 Task: Apply Audio Effect To Pitch Down 4
Action: Mouse moved to (1155, 58)
Screenshot: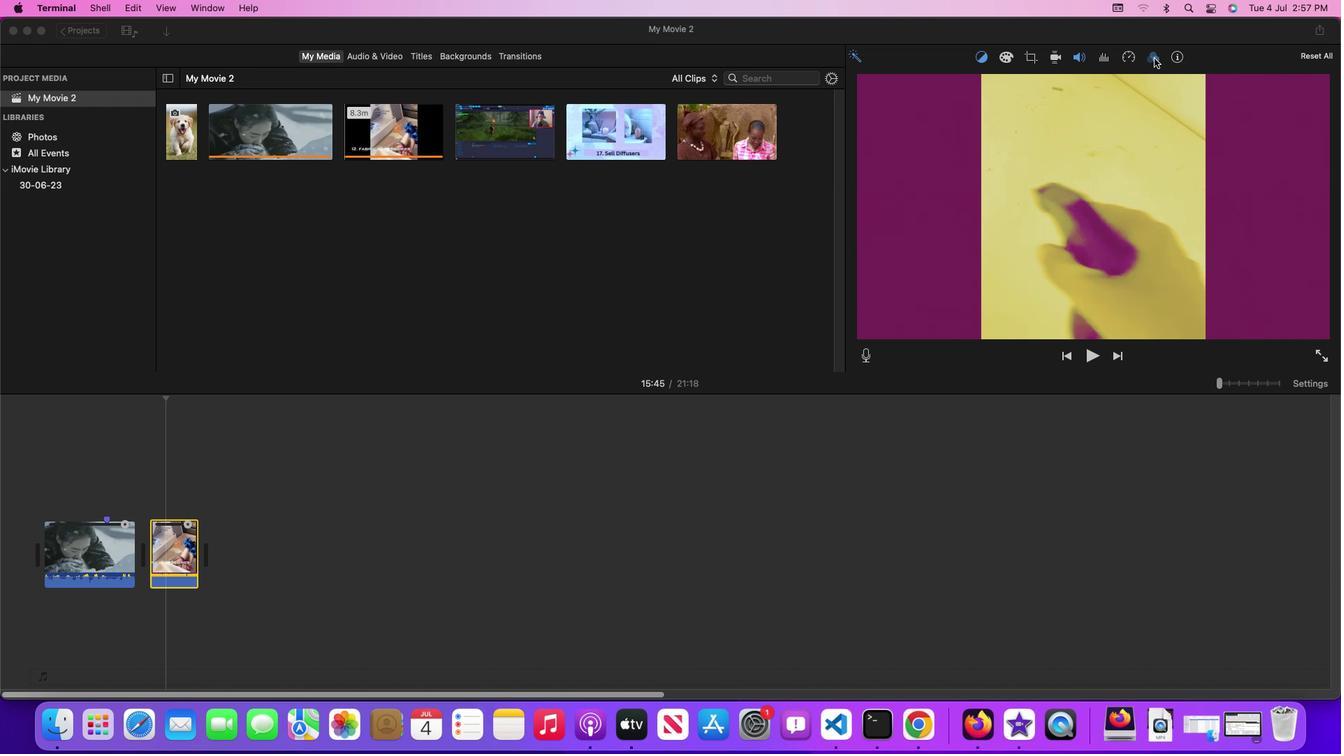 
Action: Mouse pressed left at (1155, 58)
Screenshot: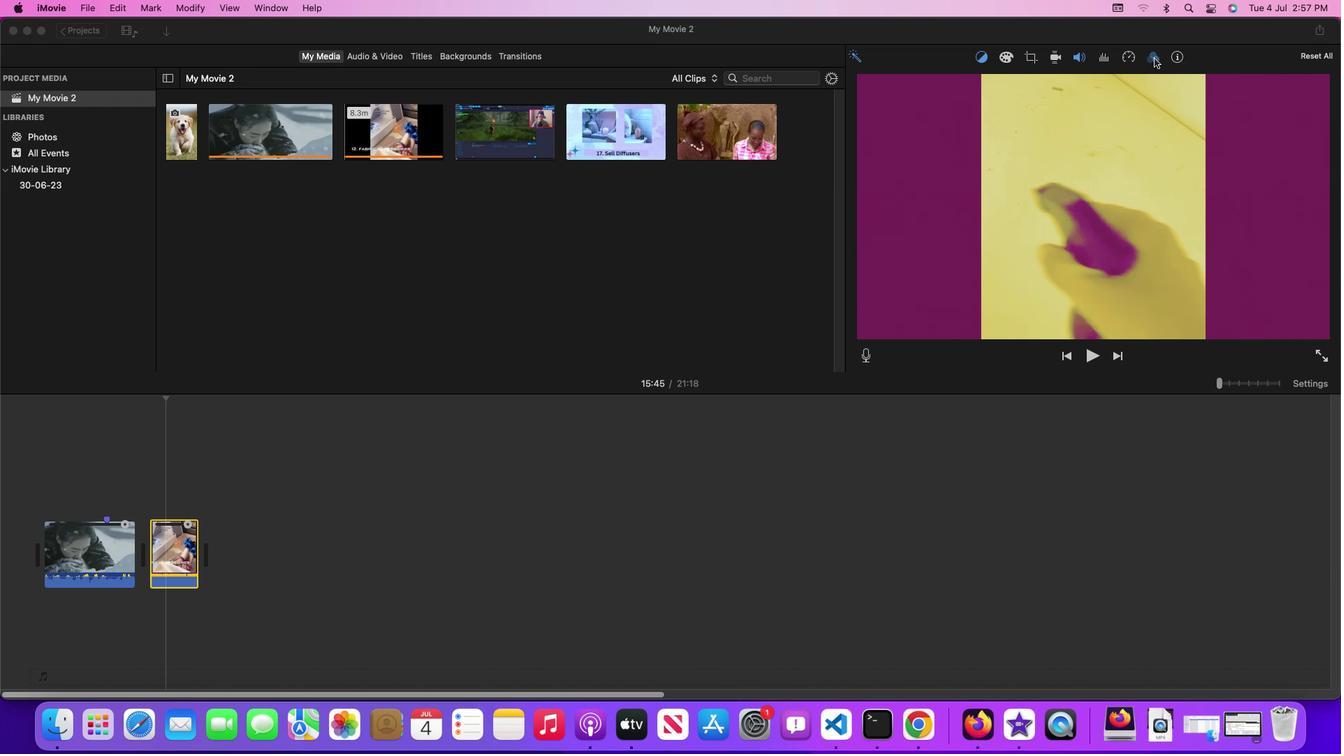 
Action: Mouse moved to (1215, 83)
Screenshot: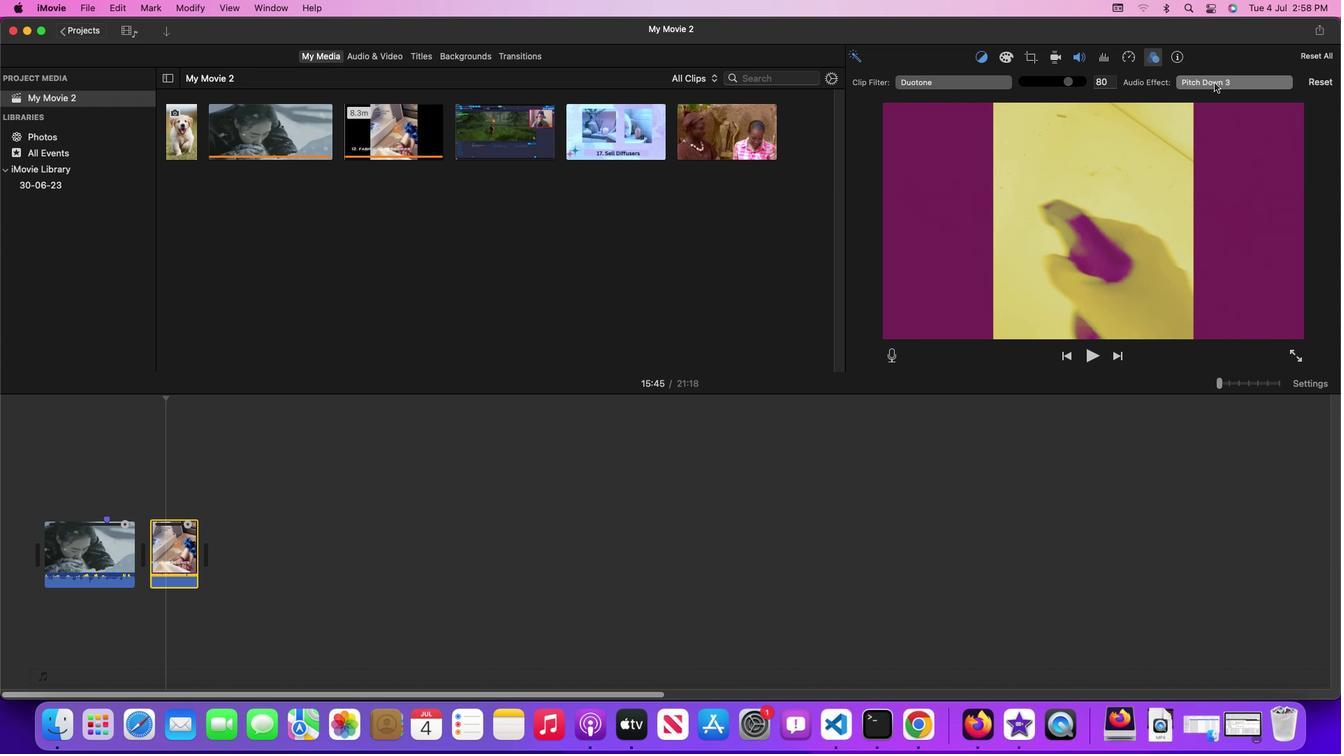 
Action: Mouse pressed left at (1215, 83)
Screenshot: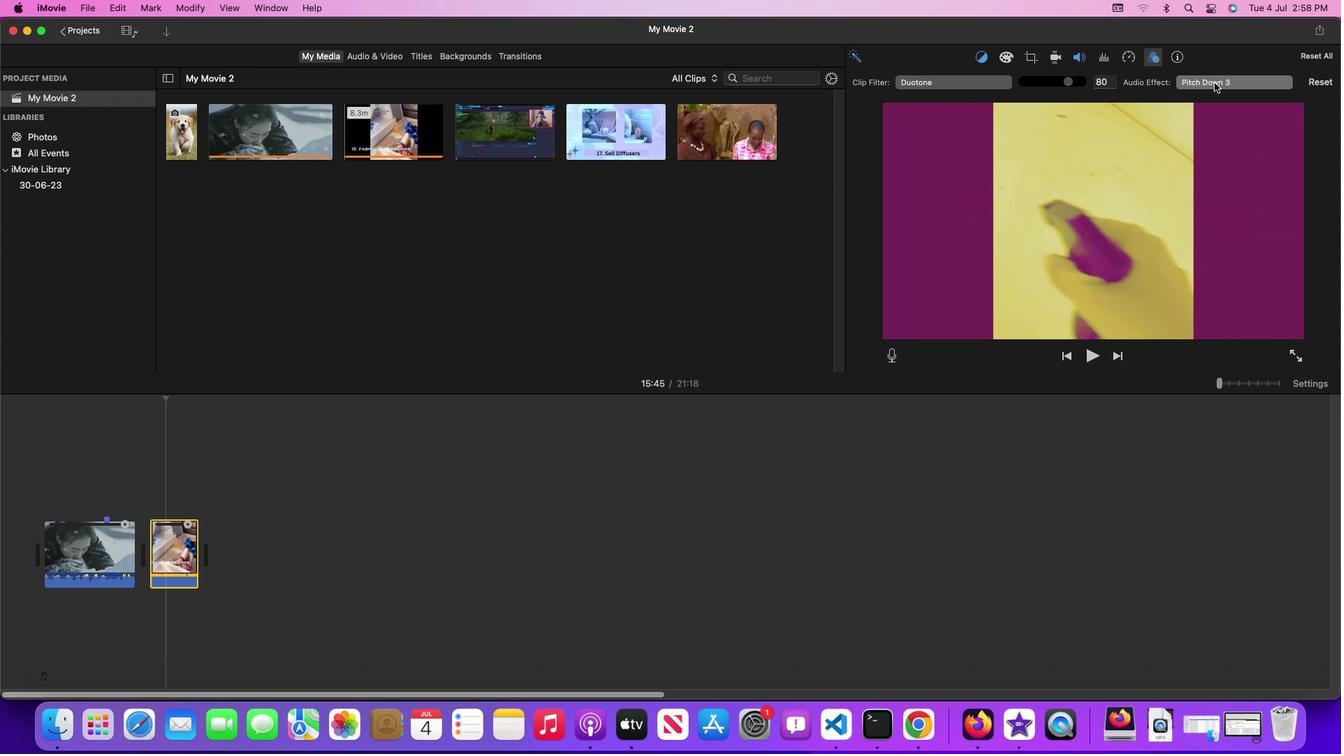 
Action: Mouse moved to (259, 234)
Screenshot: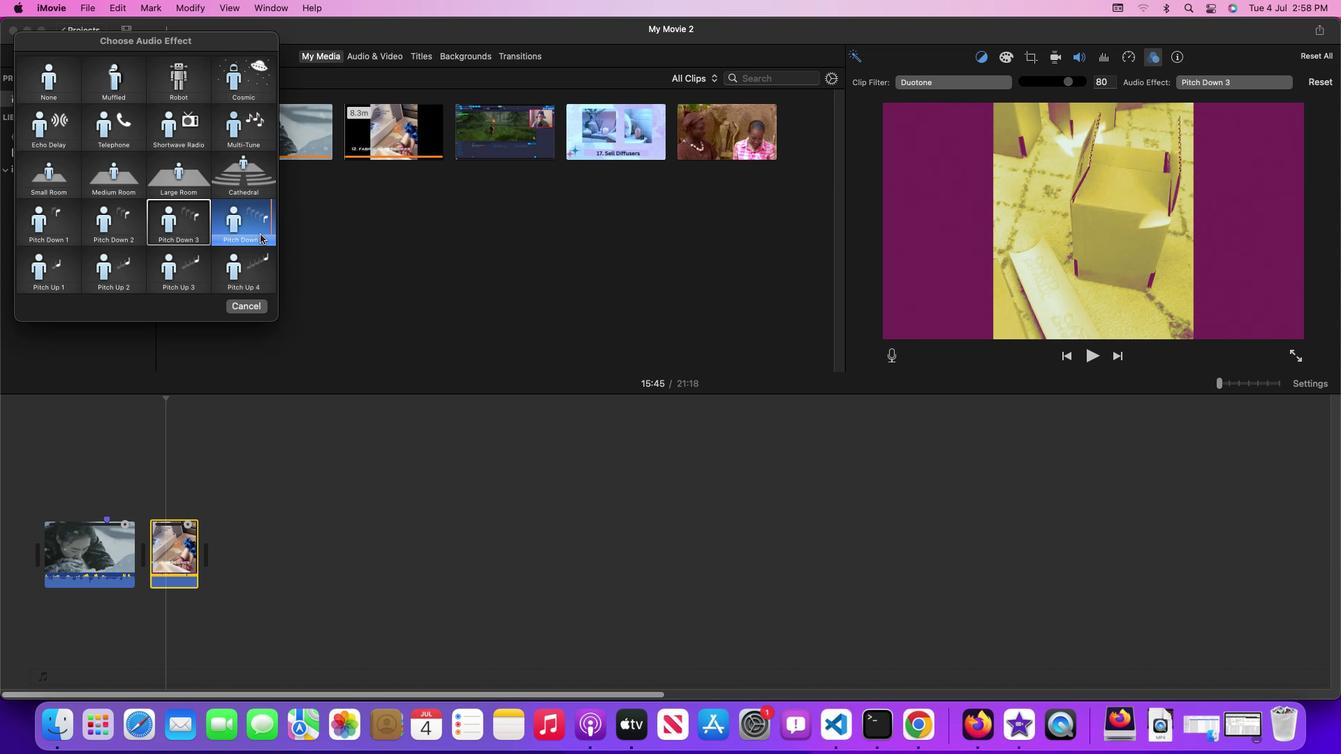 
Action: Mouse pressed left at (259, 234)
Screenshot: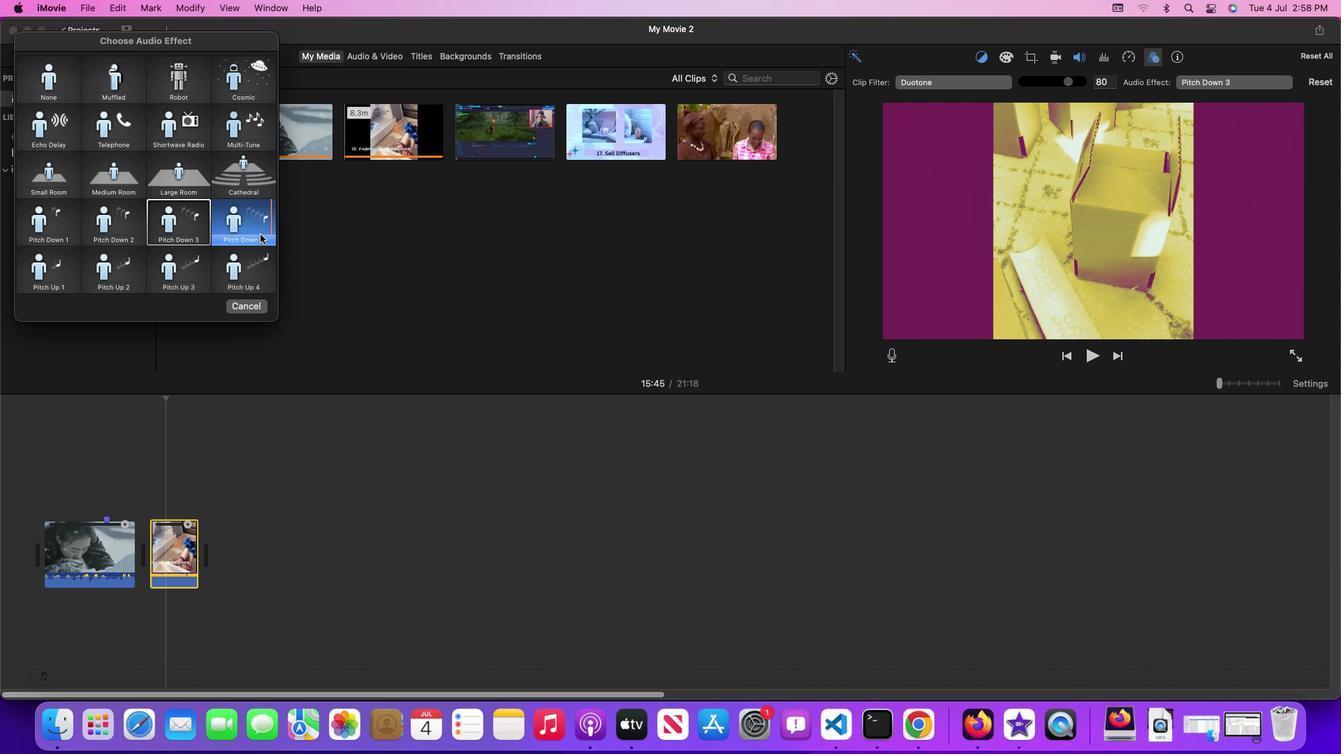 
Action: Mouse moved to (517, 221)
Screenshot: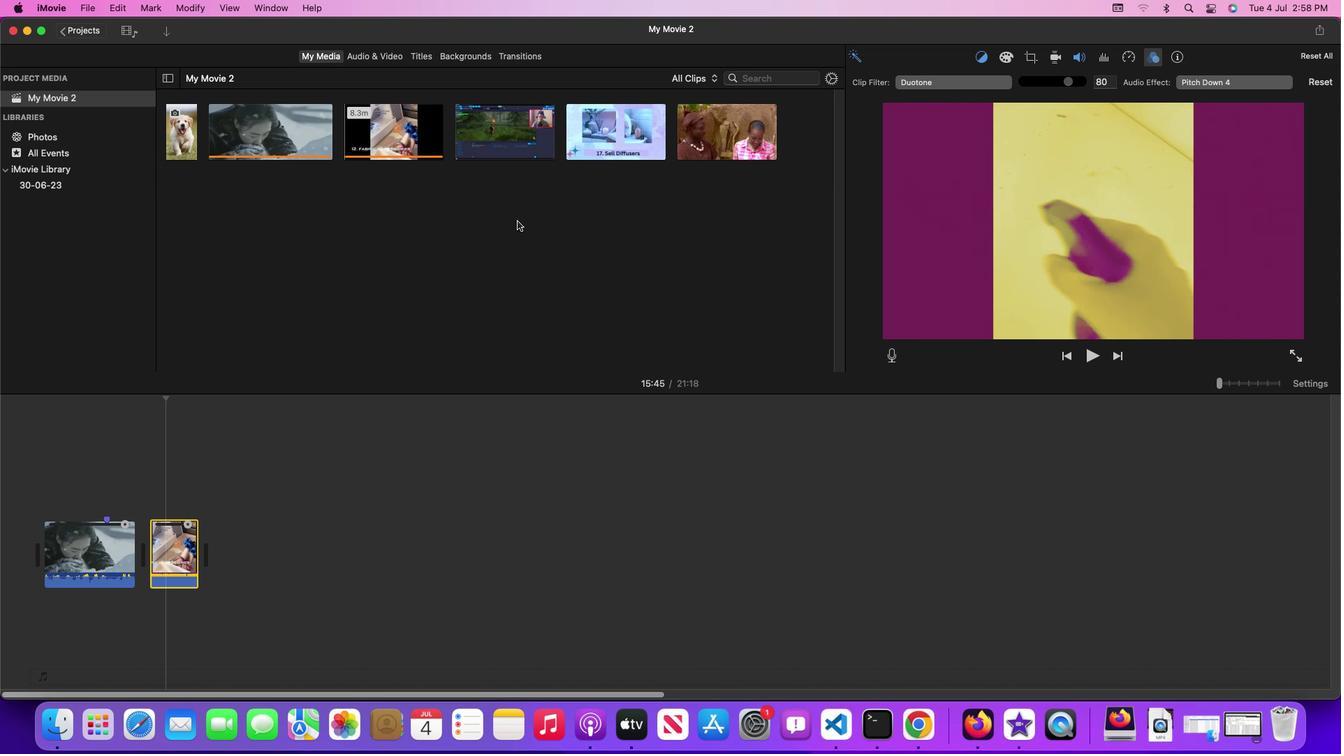 
